 Task: Assign in the project XpertTech the issue 'Integrate a new live chat feature into an existing e-commerce website to improve customer service and engagement' to the sprint 'Supernova'.
Action: Mouse moved to (933, 424)
Screenshot: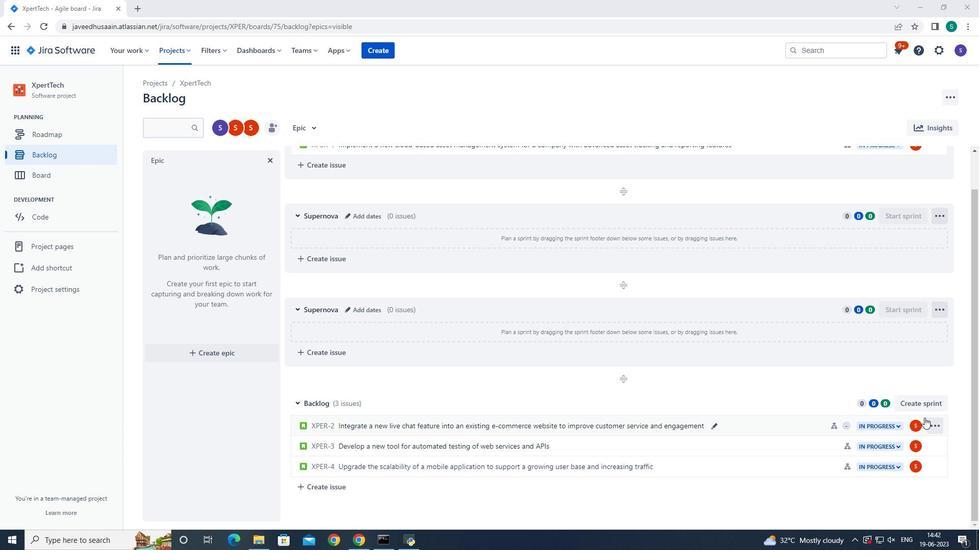 
Action: Mouse pressed left at (933, 424)
Screenshot: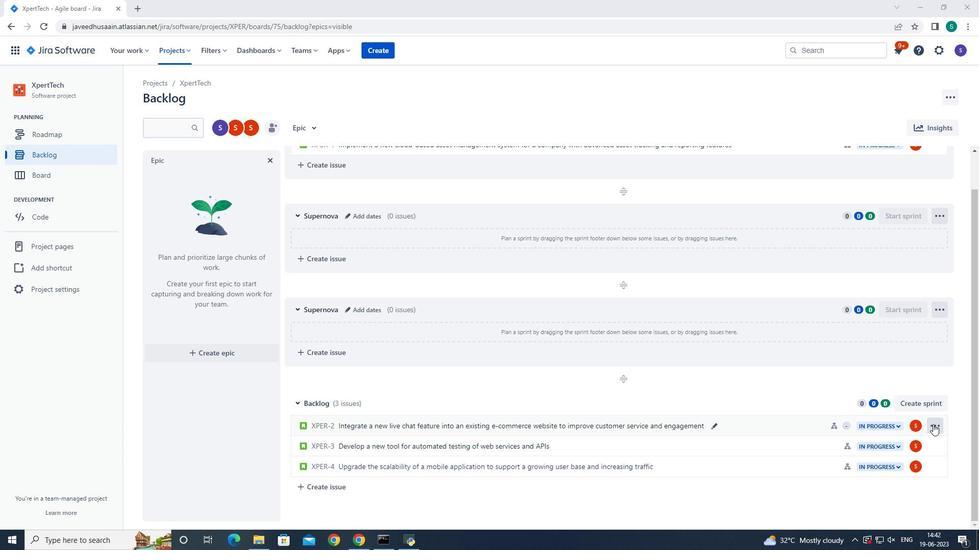 
Action: Mouse moved to (900, 356)
Screenshot: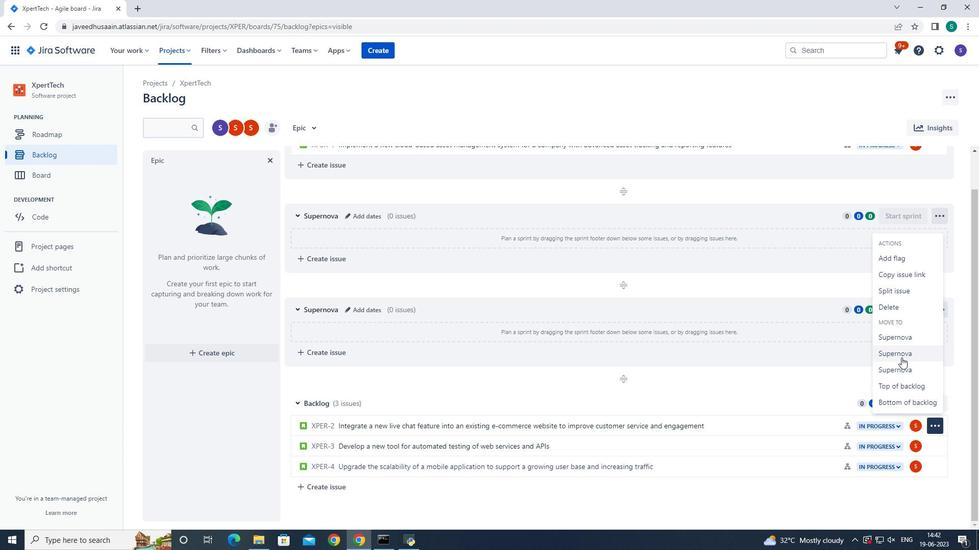 
Action: Mouse pressed left at (900, 356)
Screenshot: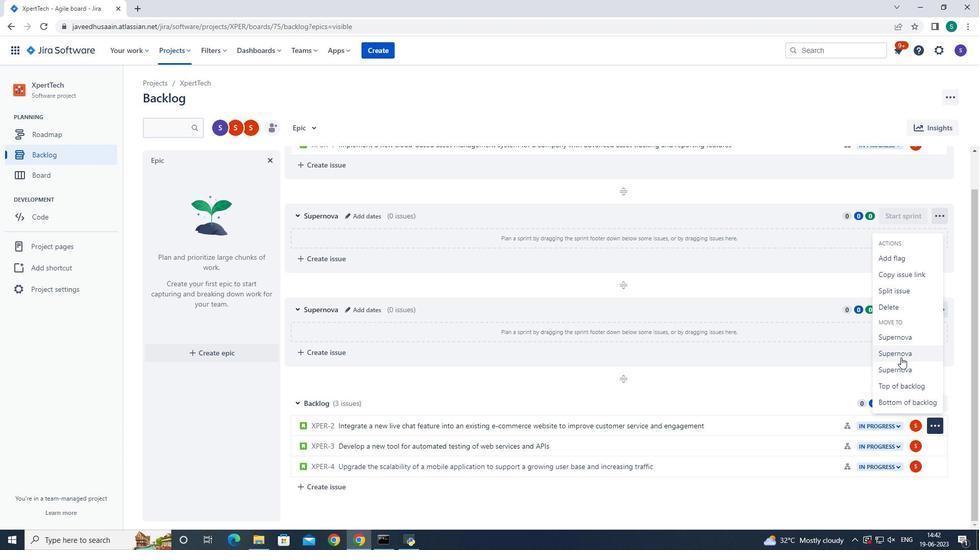 
Action: Mouse moved to (498, 336)
Screenshot: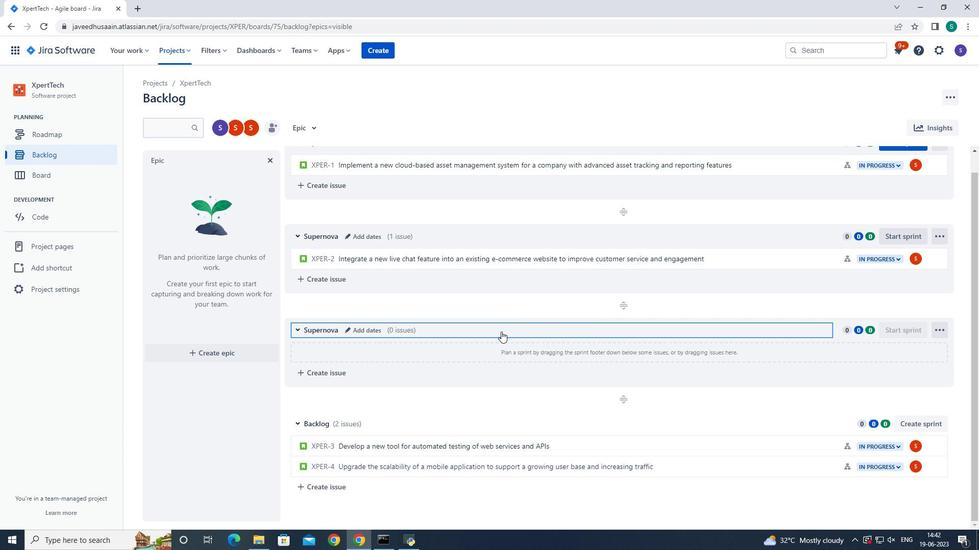 
